 Task: Add the task  Integrate website with a new web content management system (CMS) to the section Feature Testing Sprint in the project BackTech and add a Due Date to the respective task as 2024/05/24
Action: Mouse moved to (770, 166)
Screenshot: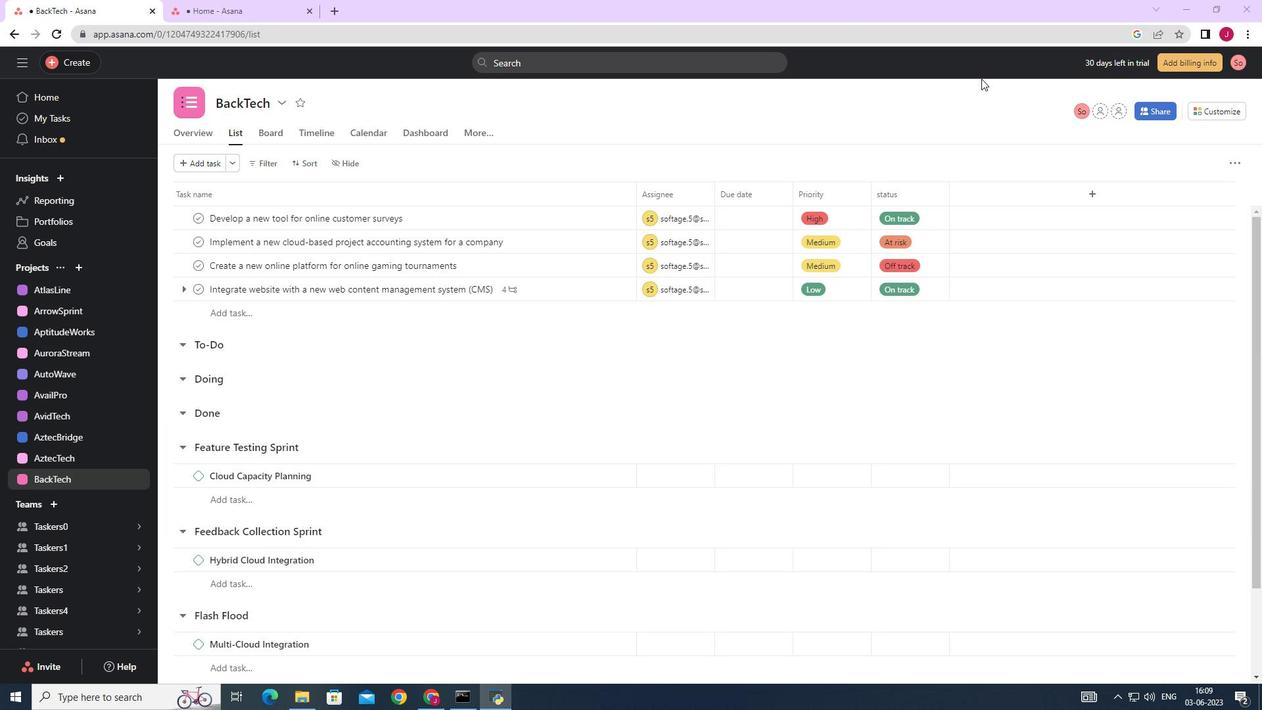 
Action: Mouse scrolled (787, 157) with delta (0, 0)
Screenshot: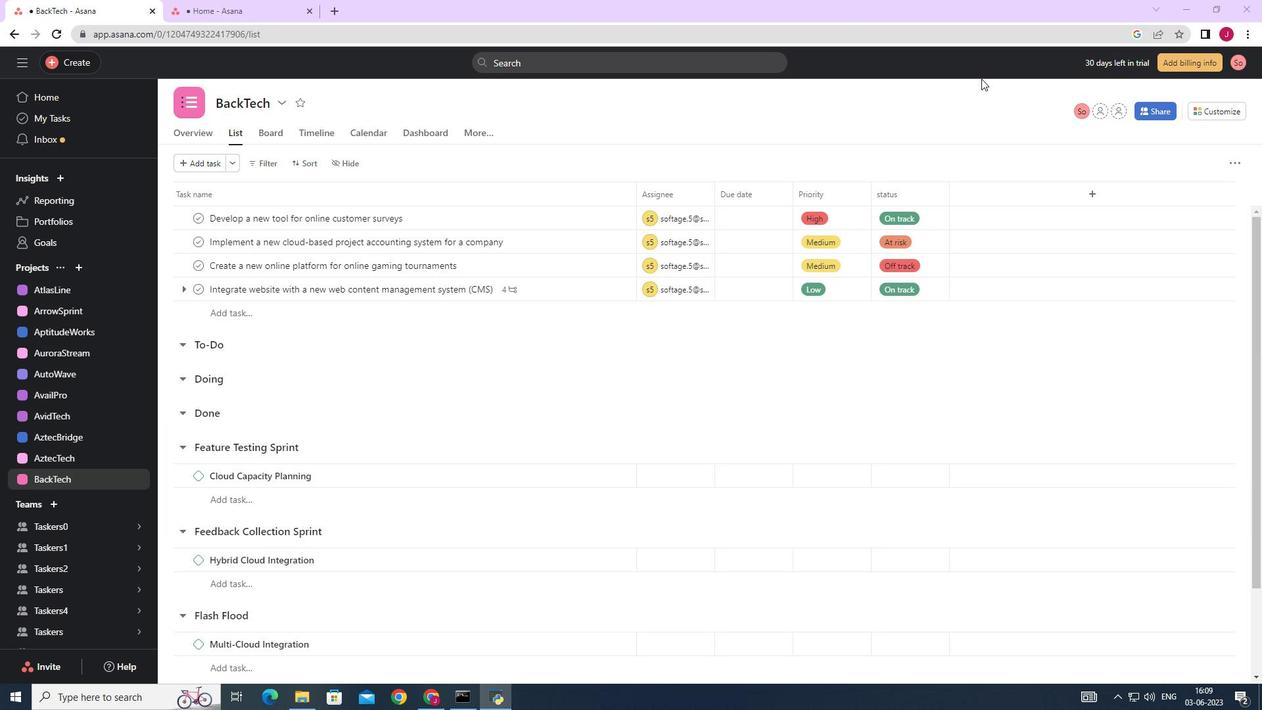 
Action: Mouse moved to (608, 379)
Screenshot: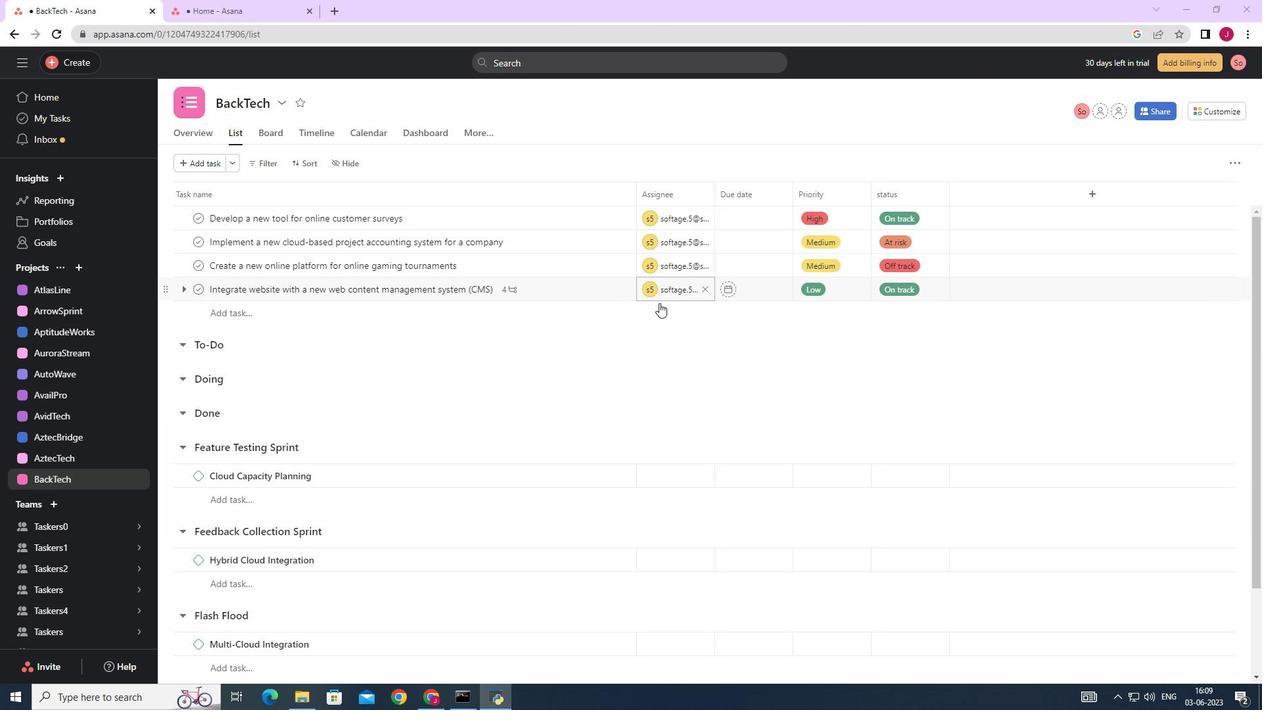 
Action: Mouse scrolled (608, 380) with delta (0, 0)
Screenshot: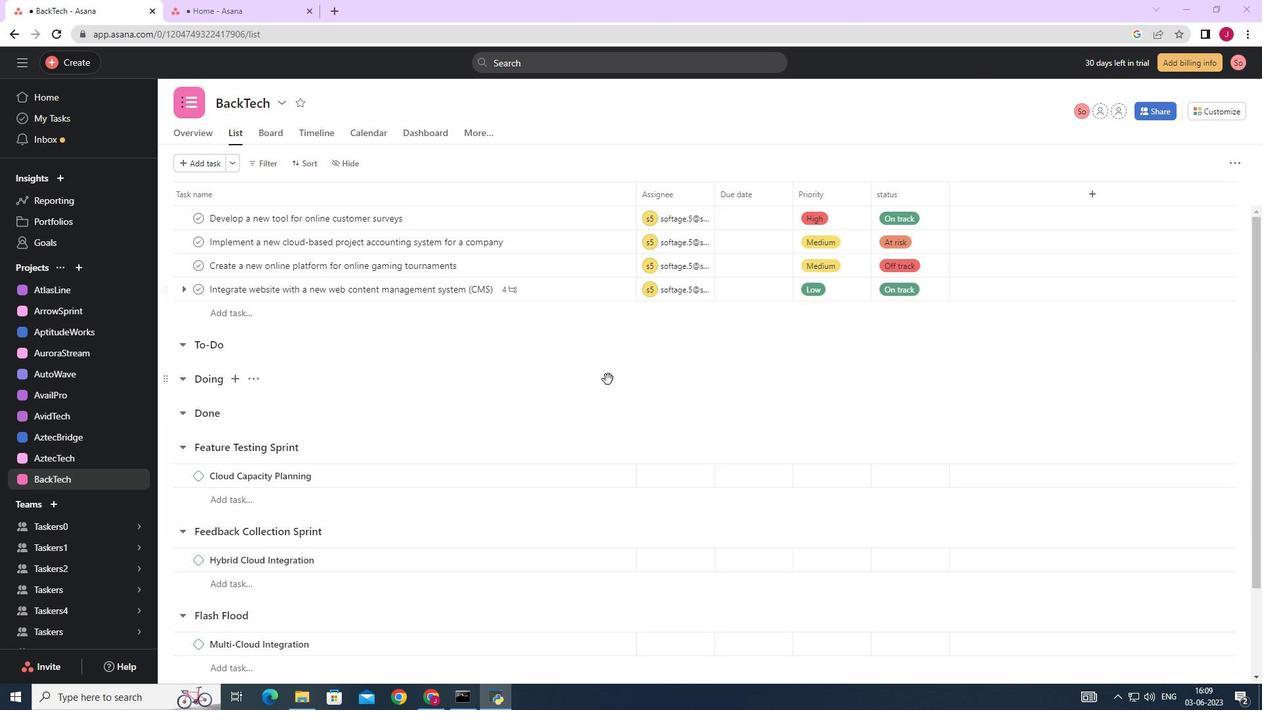 
Action: Mouse scrolled (608, 380) with delta (0, 0)
Screenshot: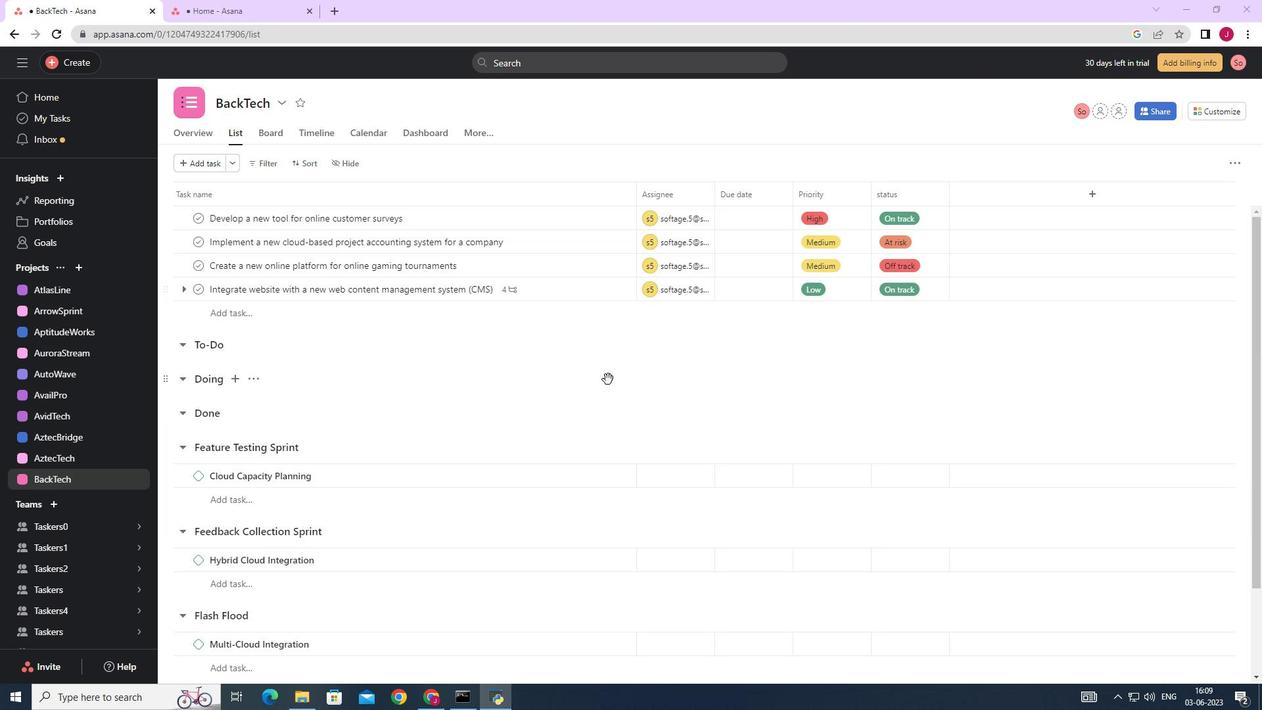 
Action: Mouse moved to (607, 380)
Screenshot: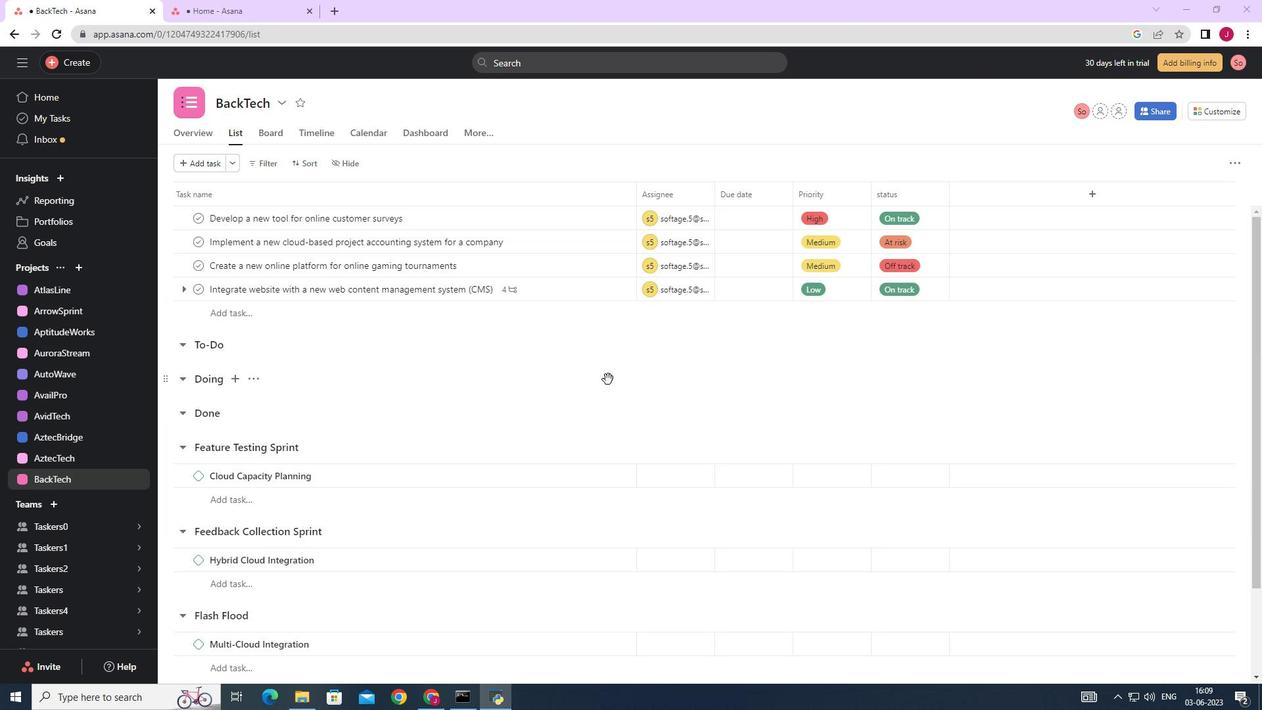 
Action: Mouse scrolled (607, 380) with delta (0, 0)
Screenshot: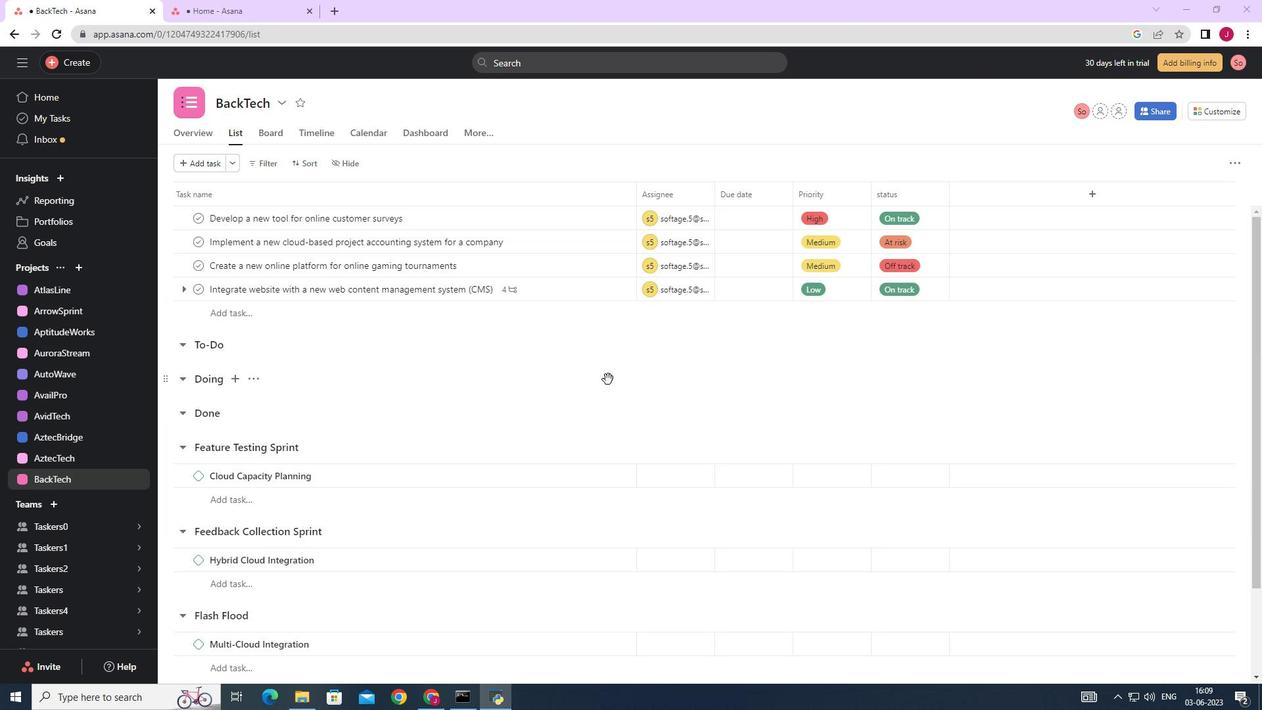 
Action: Mouse moved to (597, 288)
Screenshot: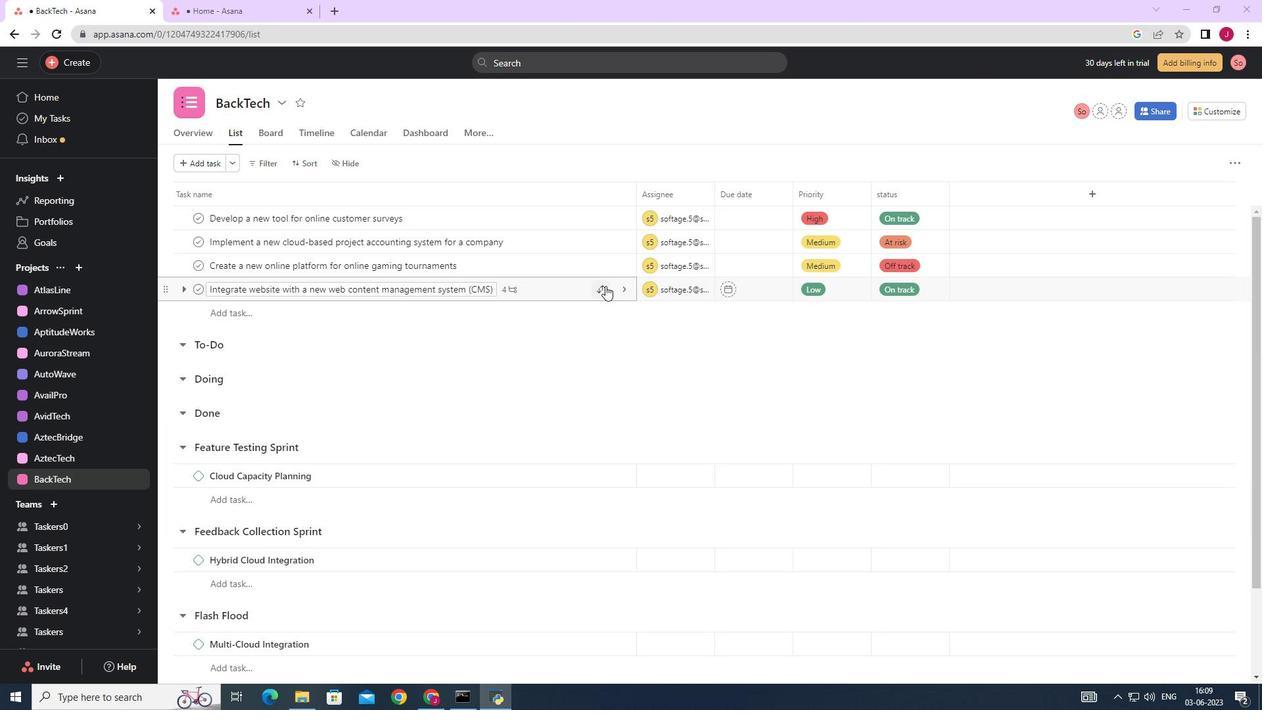 
Action: Mouse pressed left at (597, 288)
Screenshot: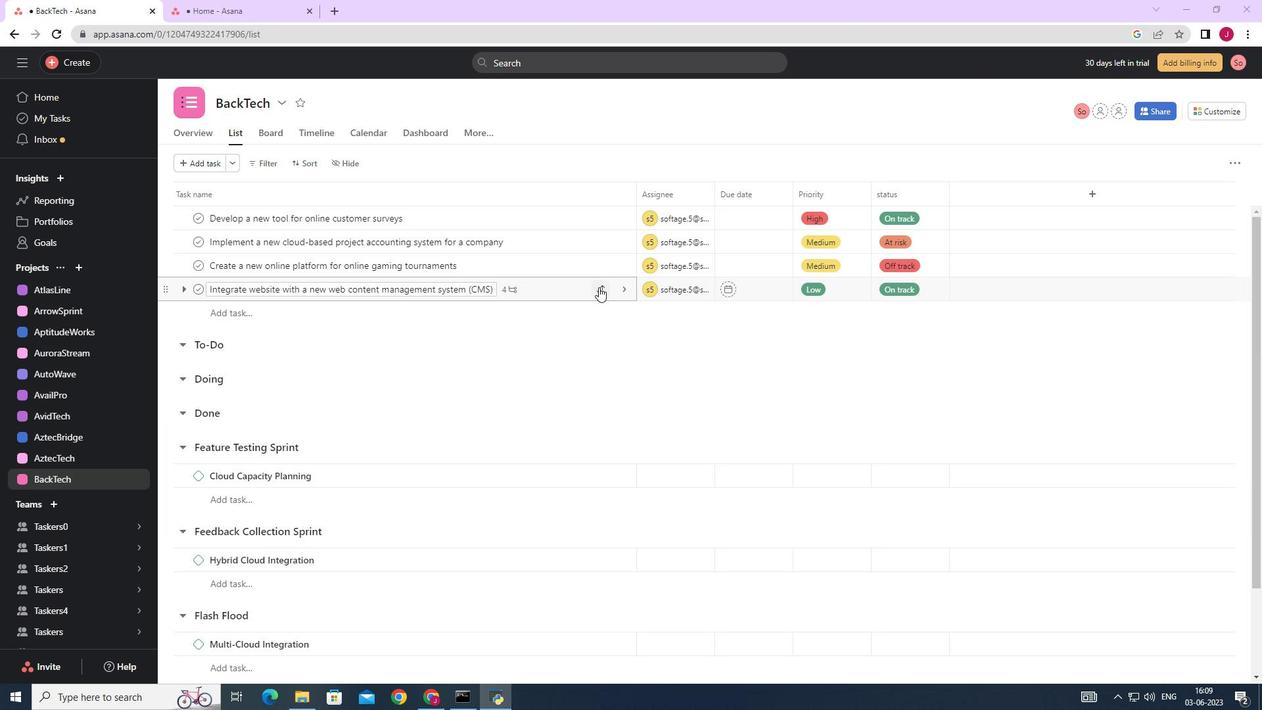 
Action: Mouse moved to (539, 432)
Screenshot: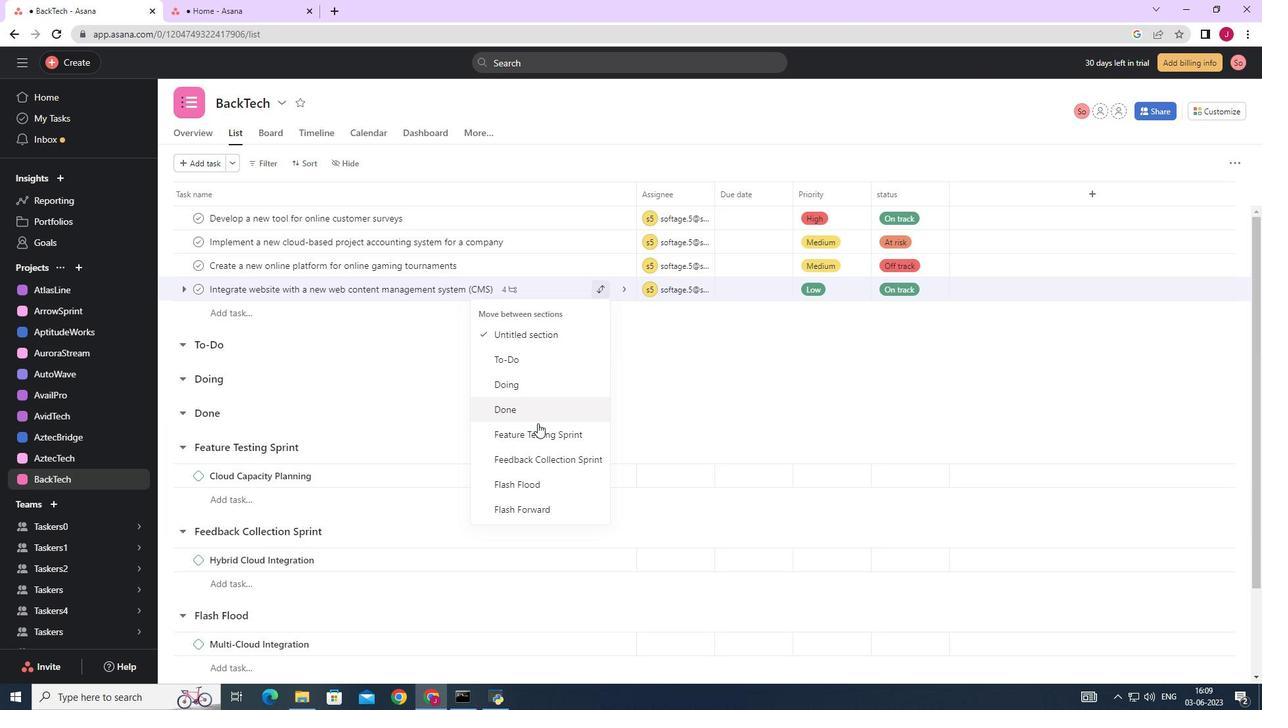 
Action: Mouse pressed left at (539, 432)
Screenshot: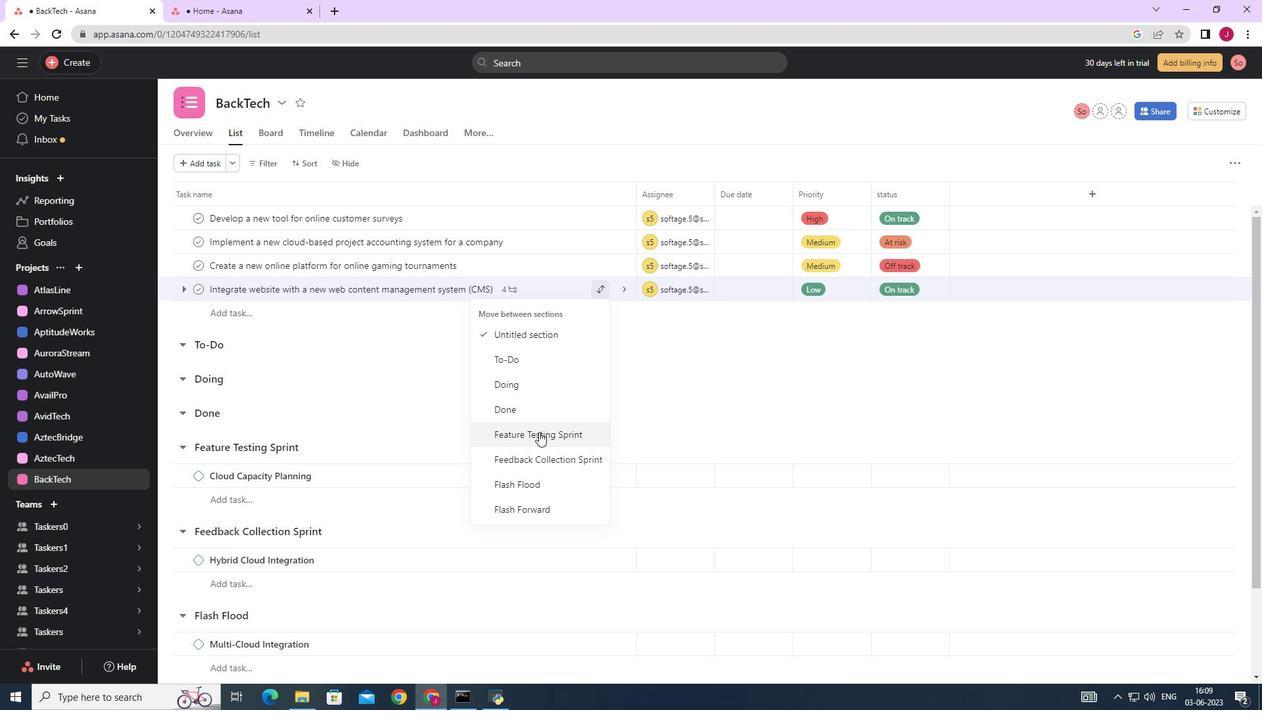 
Action: Mouse moved to (781, 455)
Screenshot: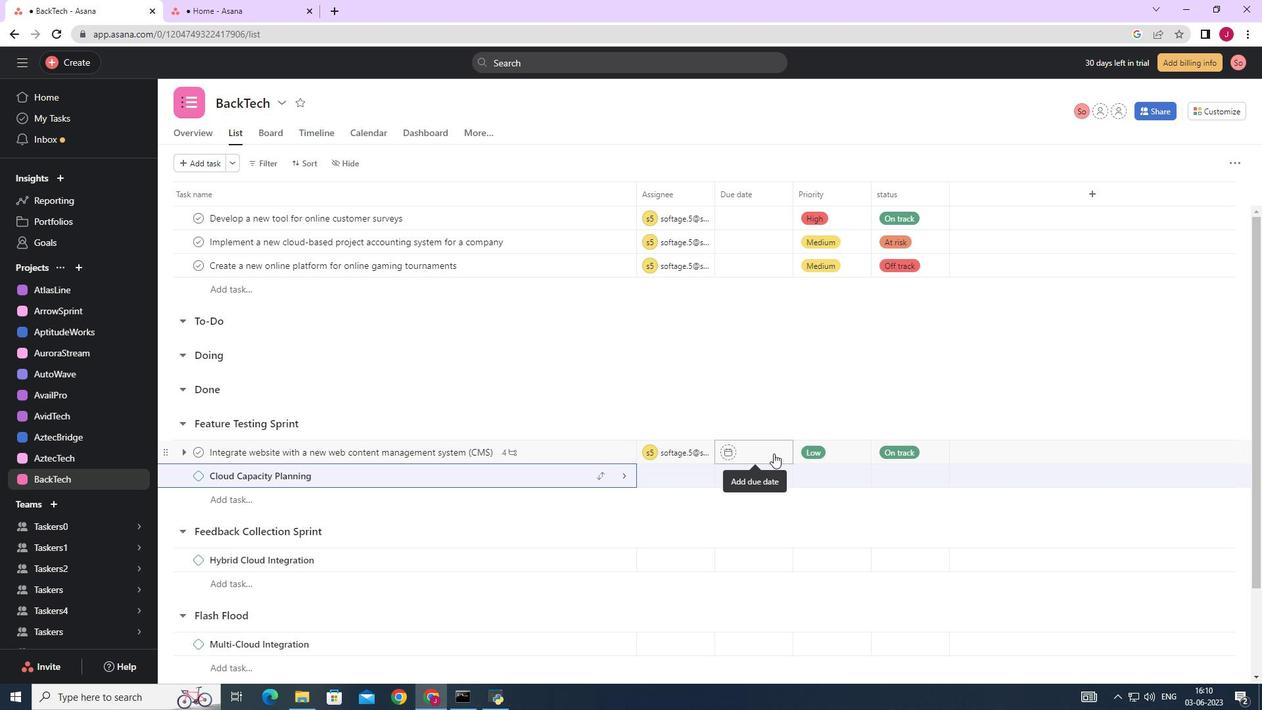 
Action: Mouse pressed left at (781, 455)
Screenshot: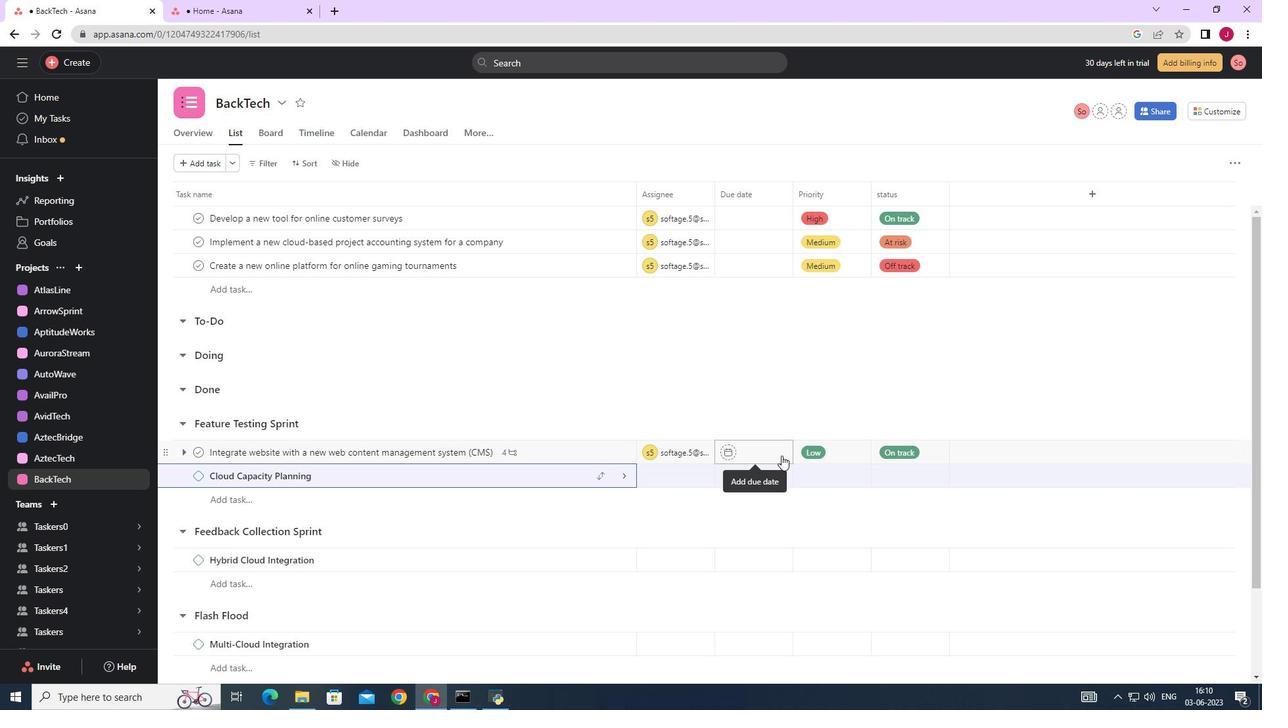 
Action: Mouse moved to (883, 242)
Screenshot: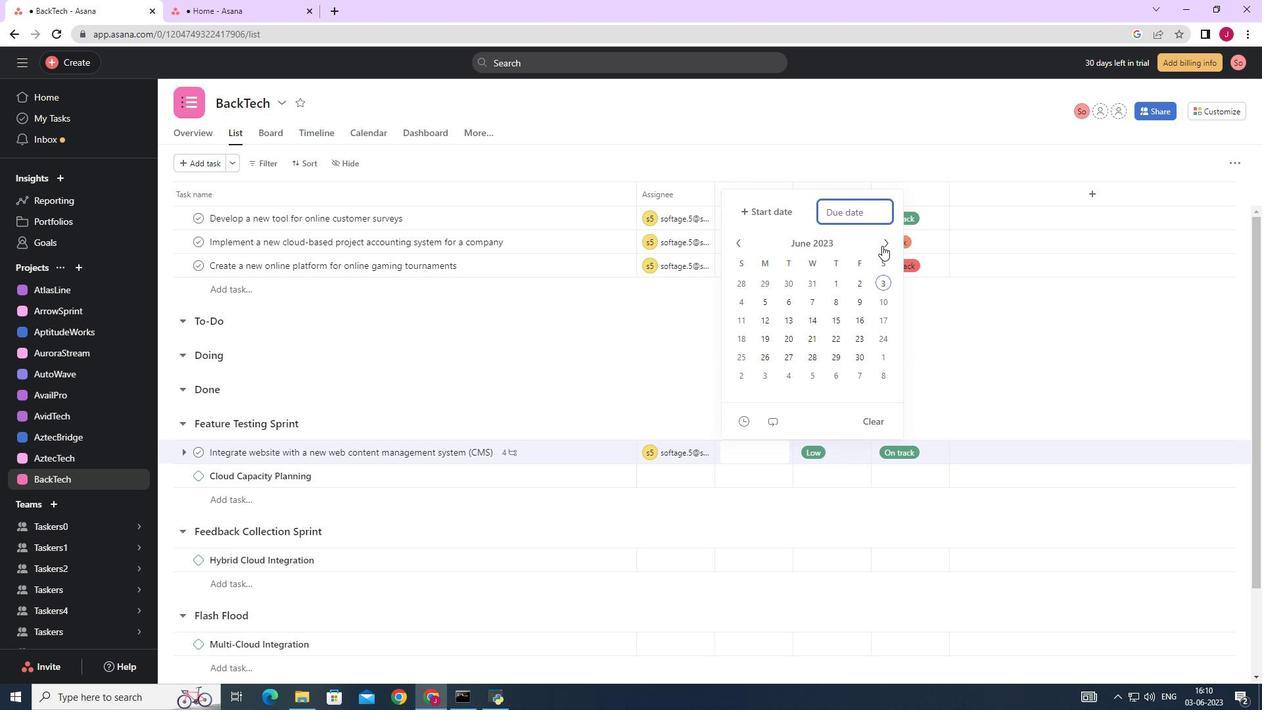 
Action: Mouse pressed left at (883, 242)
Screenshot: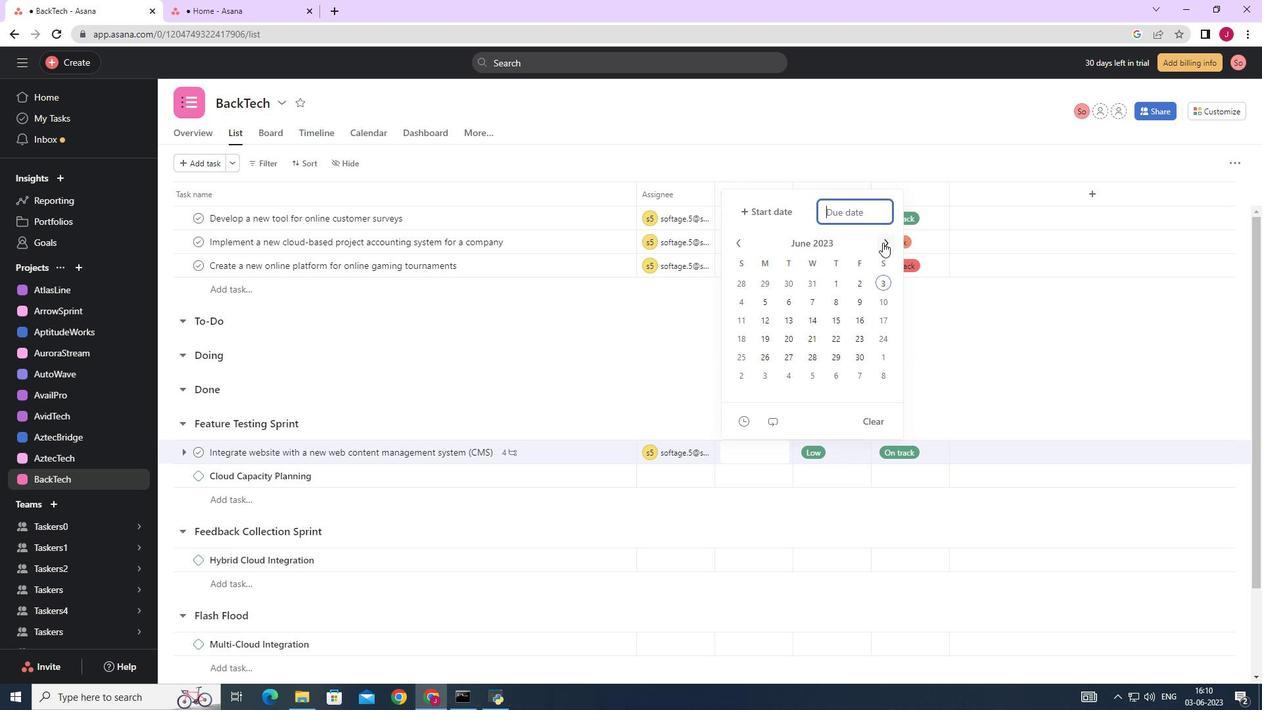 
Action: Mouse pressed left at (883, 242)
Screenshot: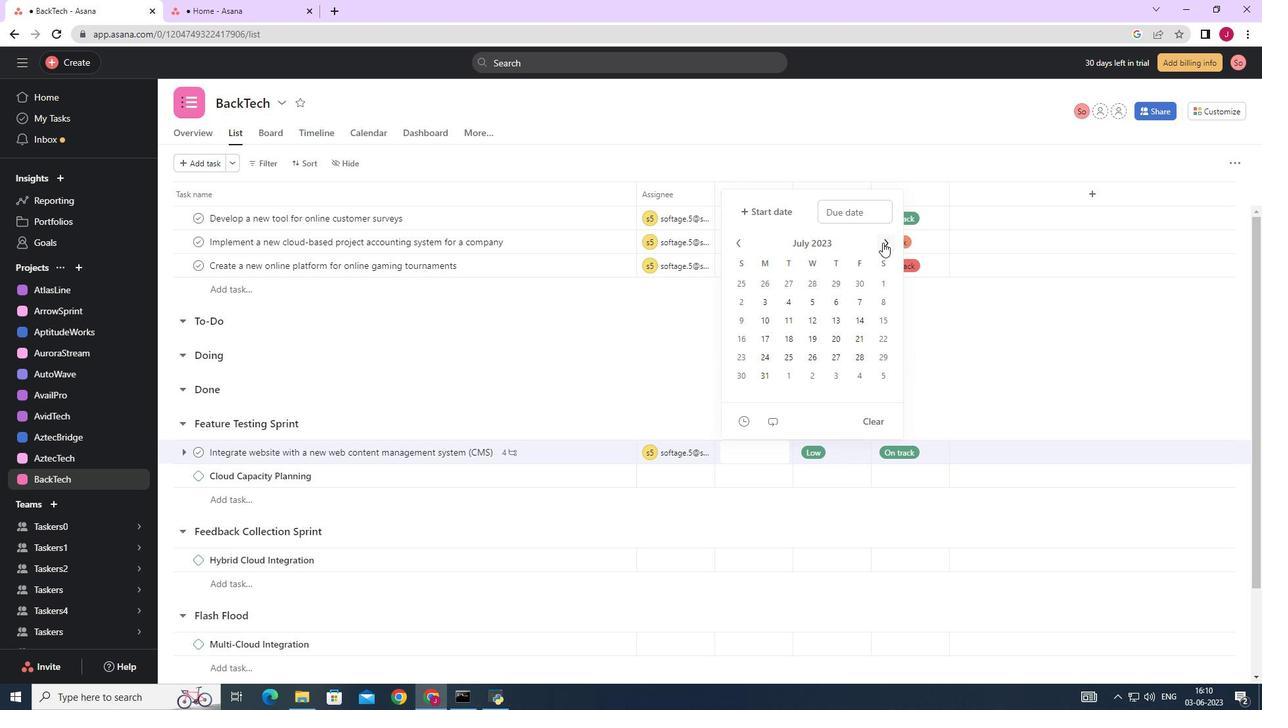 
Action: Mouse moved to (884, 242)
Screenshot: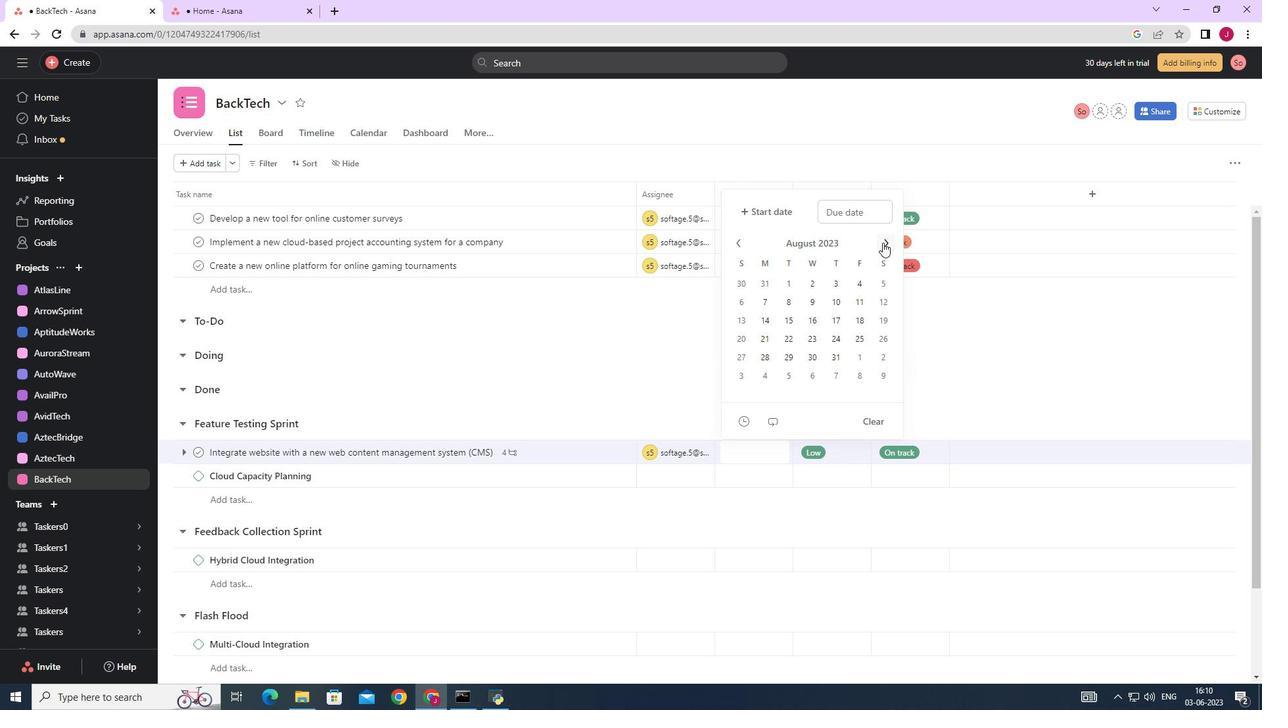 
Action: Mouse pressed left at (884, 242)
Screenshot: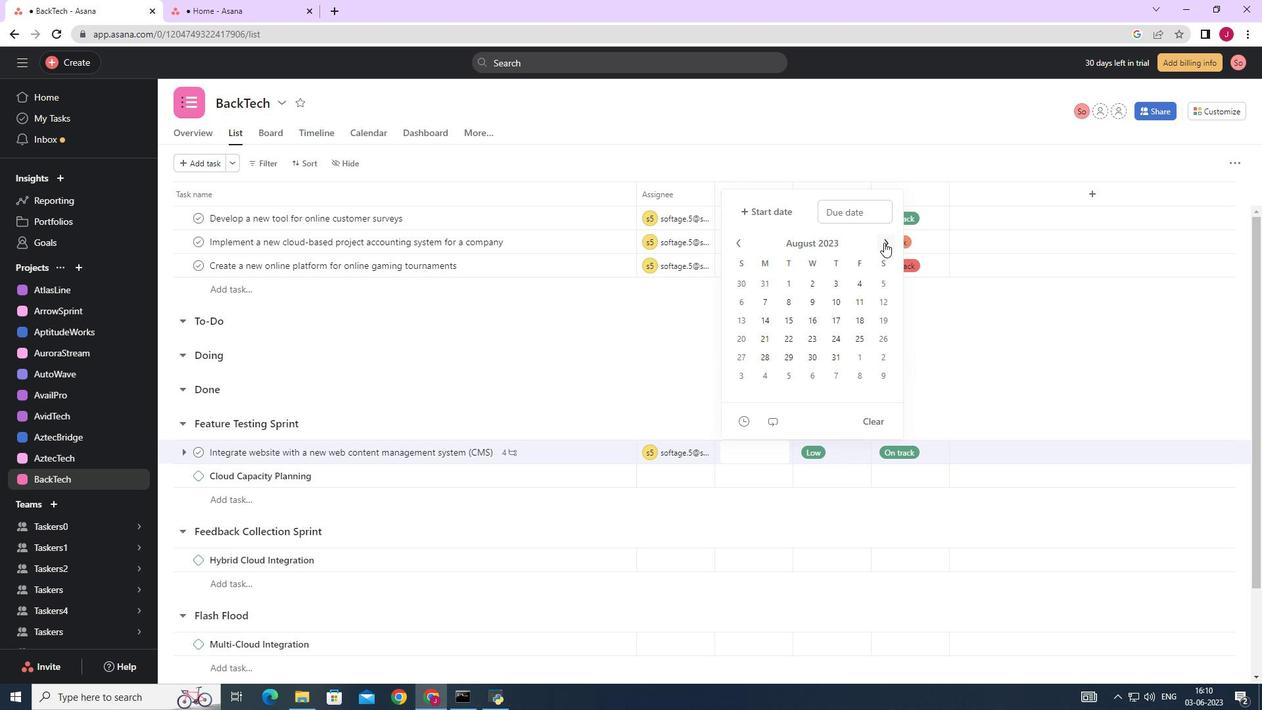 
Action: Mouse moved to (884, 242)
Screenshot: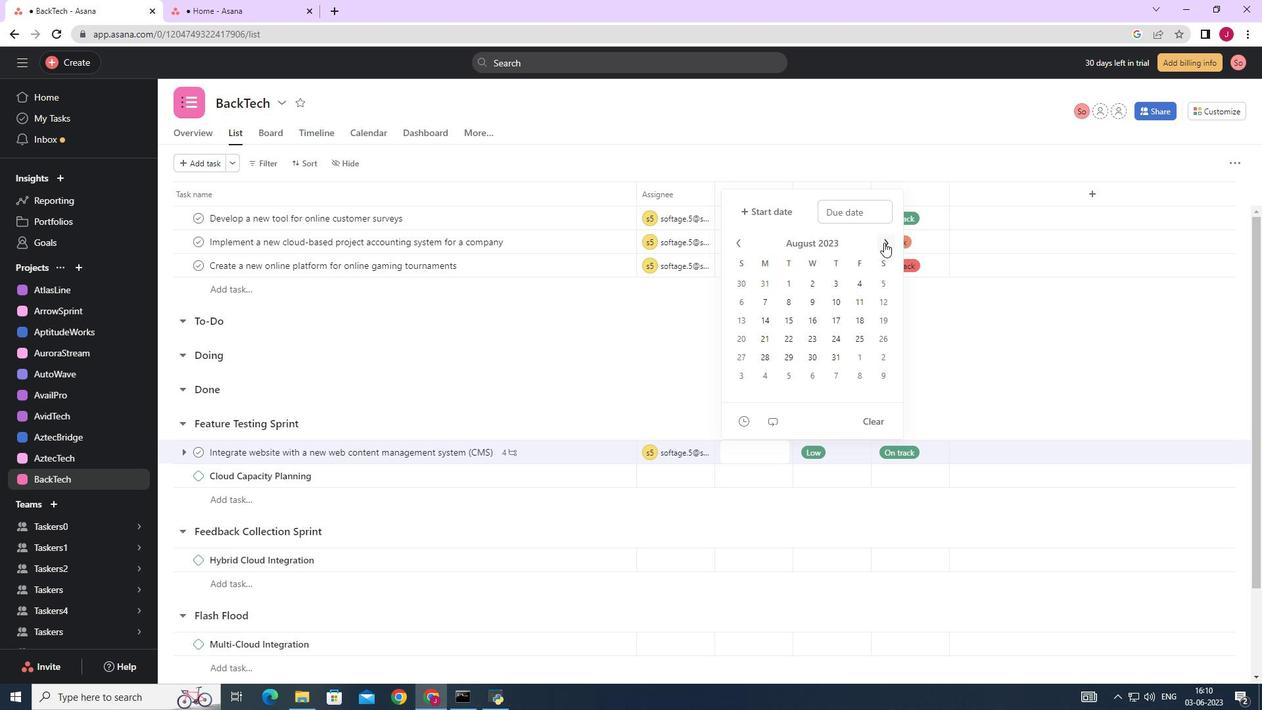 
Action: Mouse pressed left at (884, 242)
Screenshot: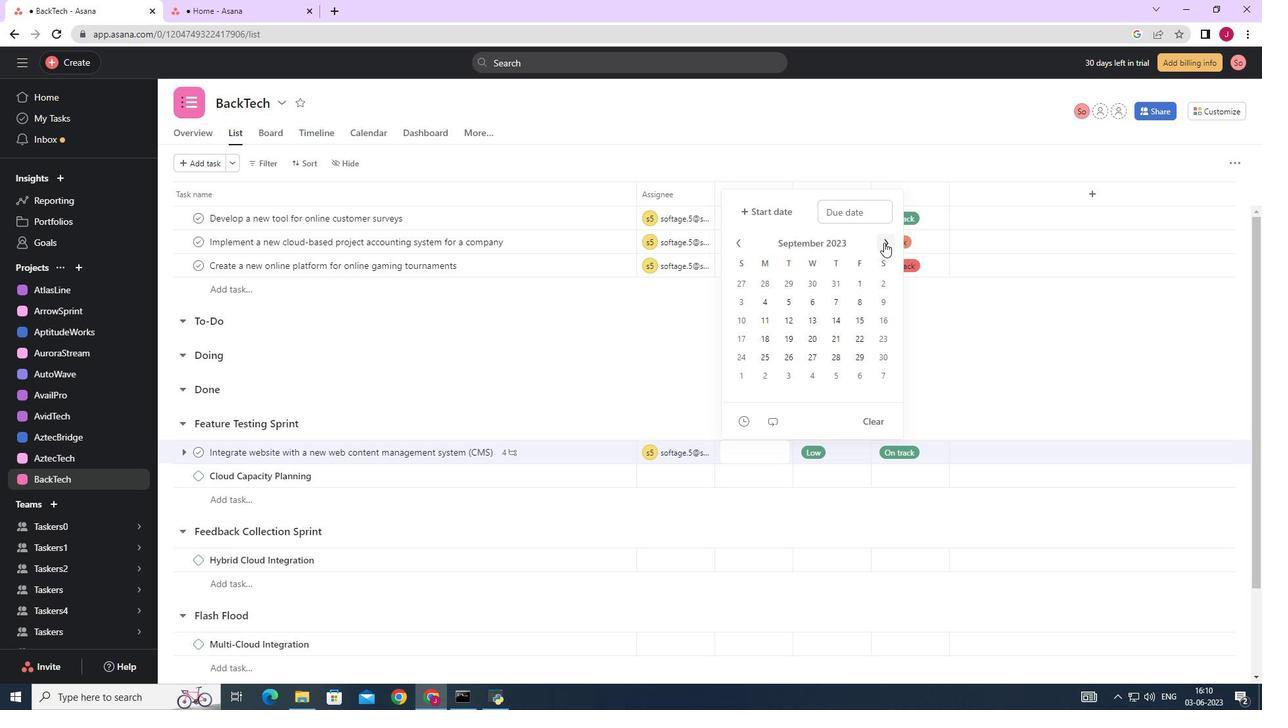 
Action: Mouse pressed left at (884, 242)
Screenshot: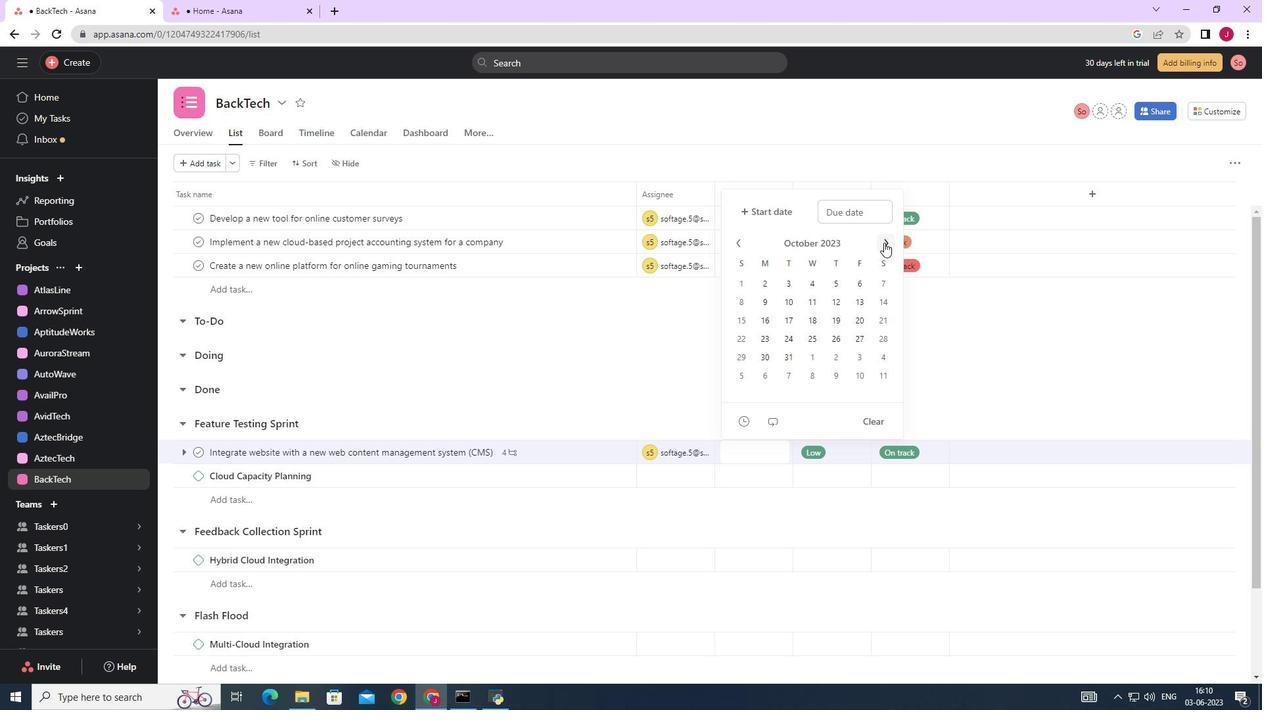 
Action: Mouse pressed left at (884, 242)
Screenshot: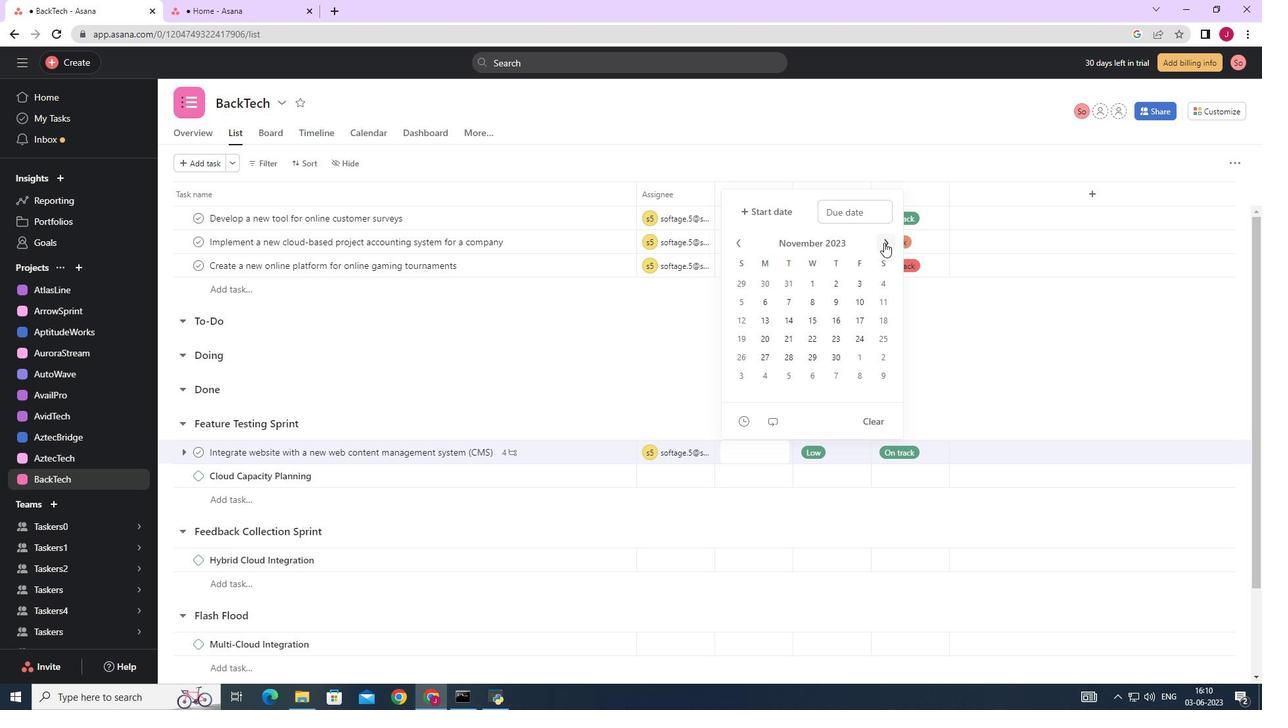 
Action: Mouse pressed left at (884, 242)
Screenshot: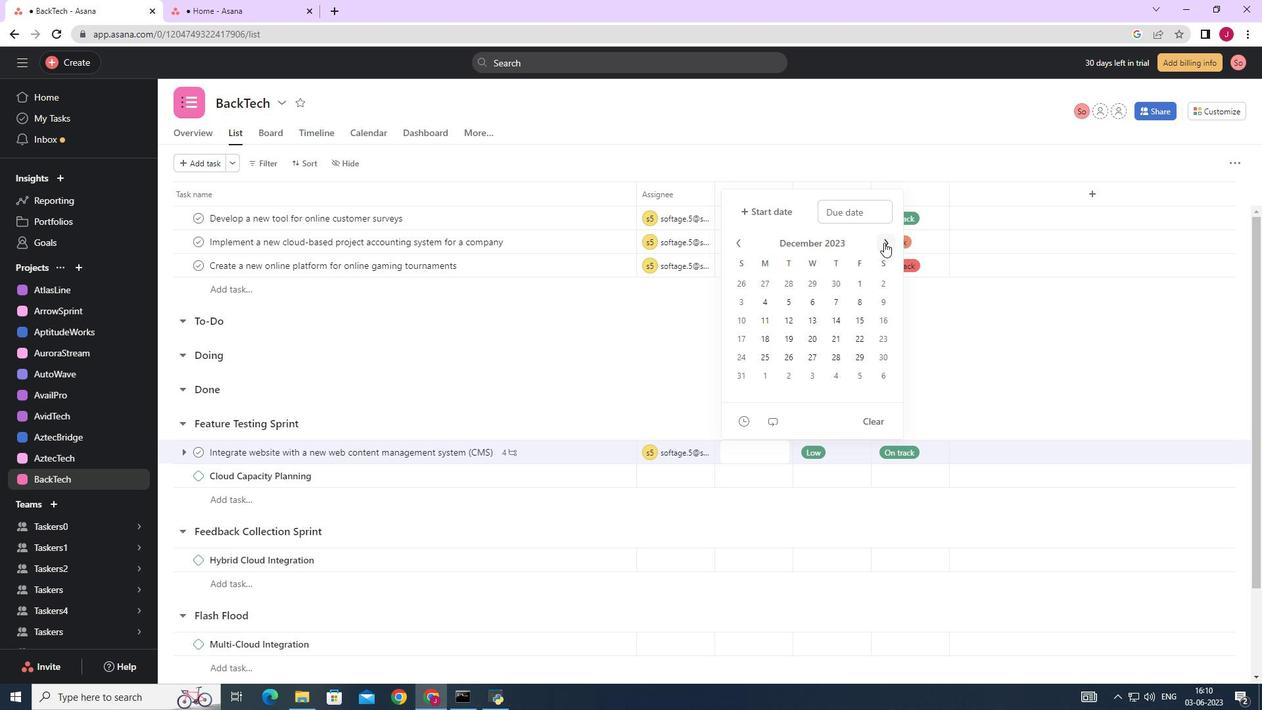 
Action: Mouse pressed left at (884, 242)
Screenshot: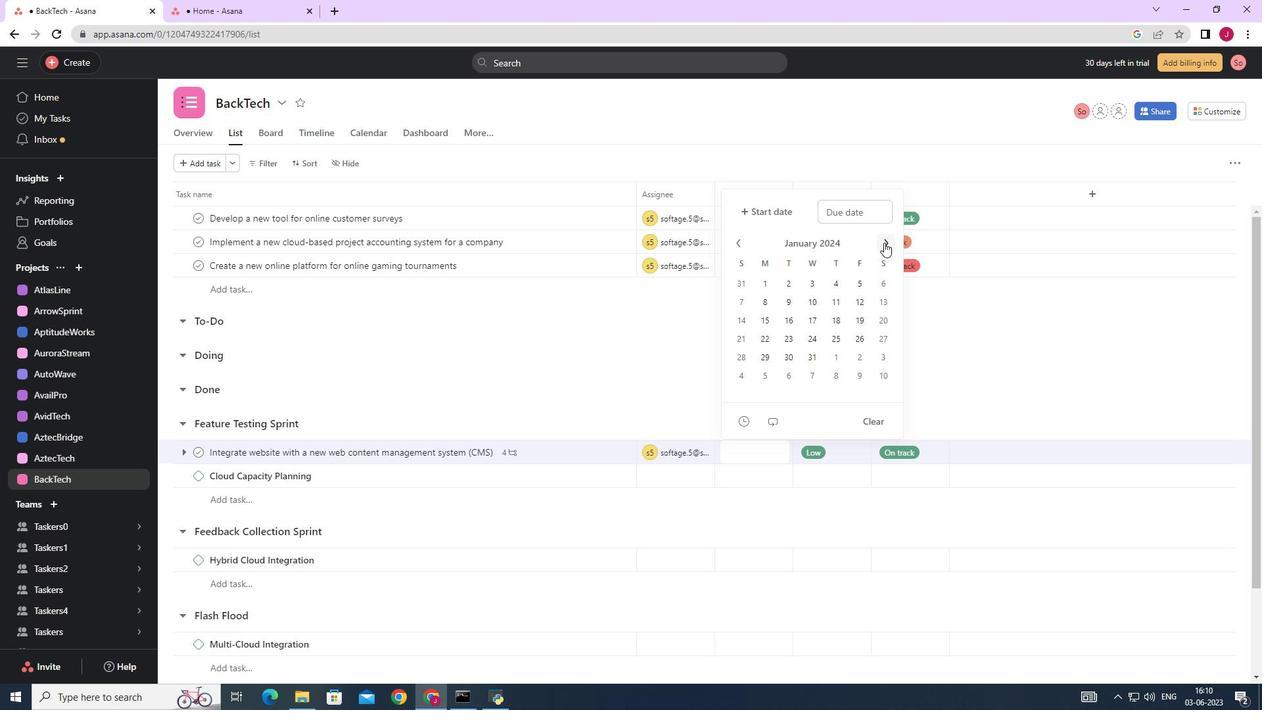 
Action: Mouse pressed left at (884, 242)
Screenshot: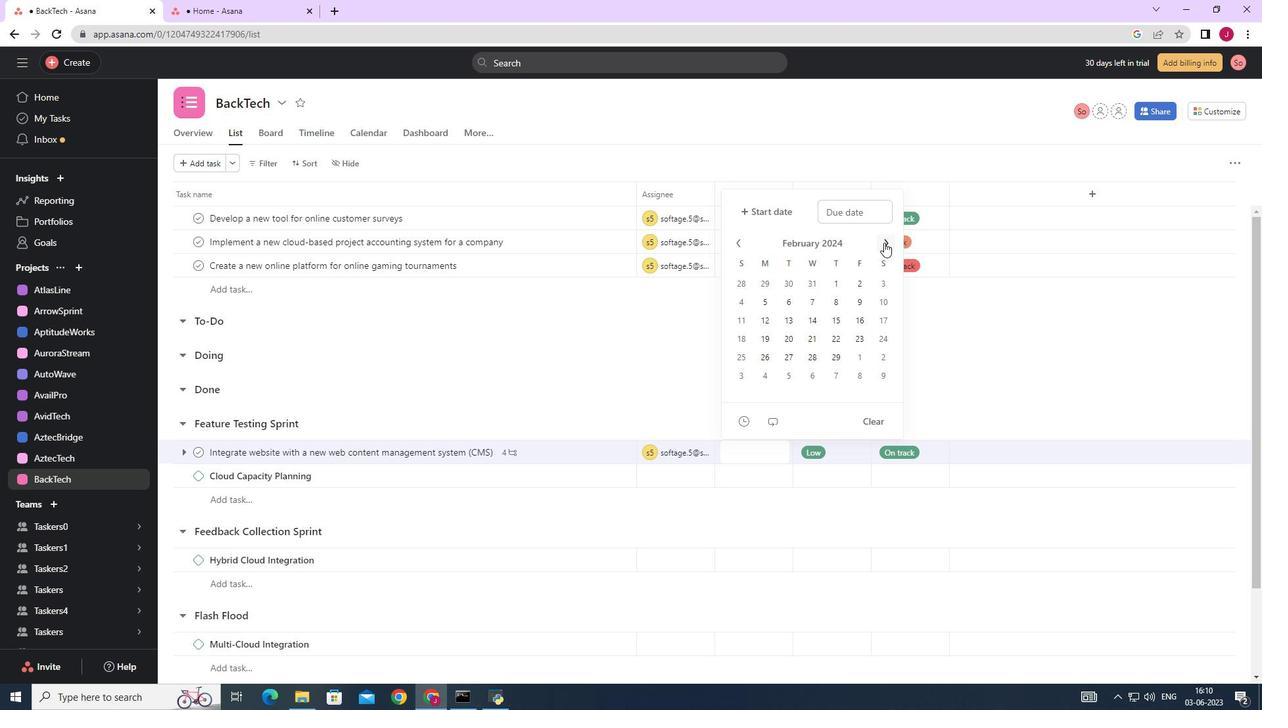 
Action: Mouse pressed left at (884, 242)
Screenshot: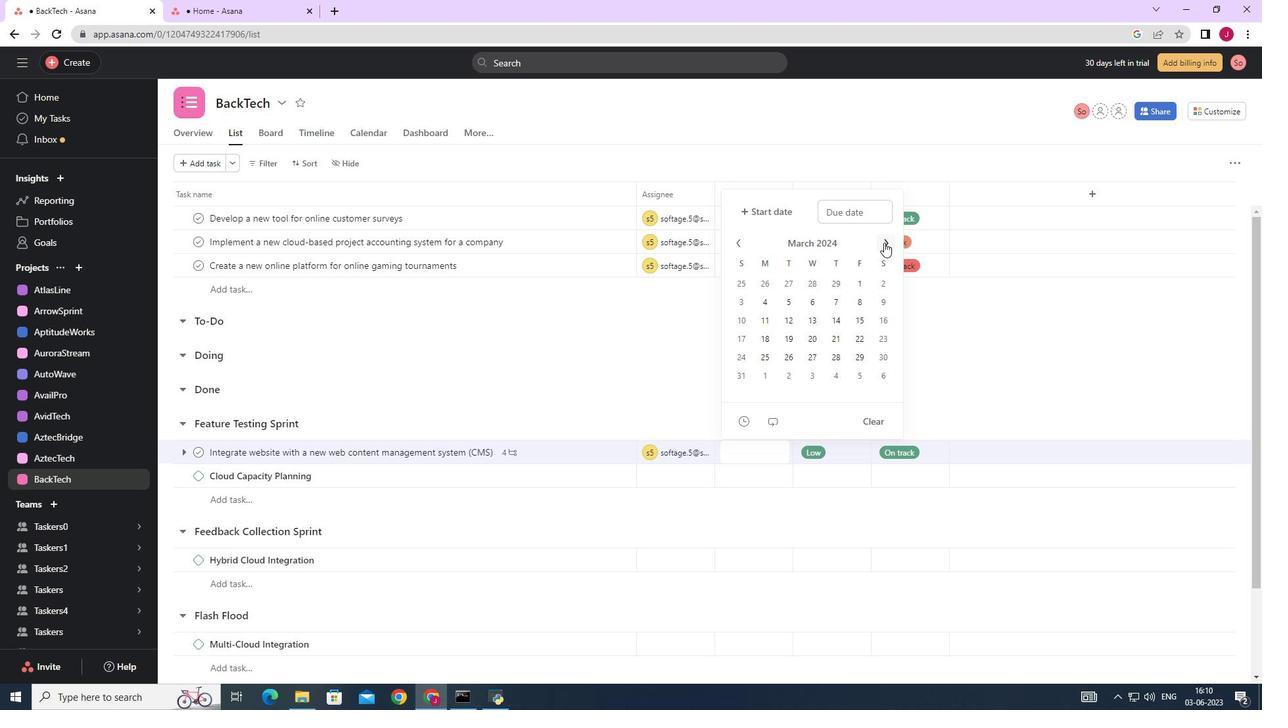 
Action: Mouse pressed left at (884, 242)
Screenshot: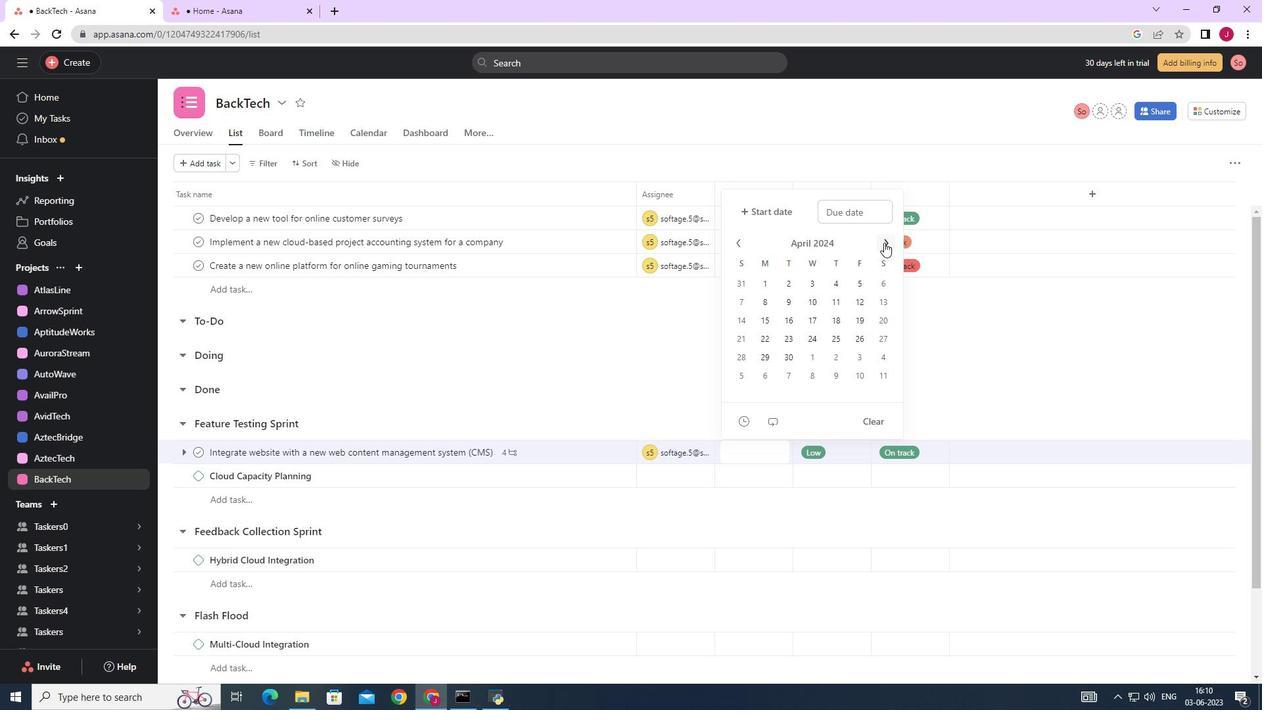 
Action: Mouse moved to (862, 336)
Screenshot: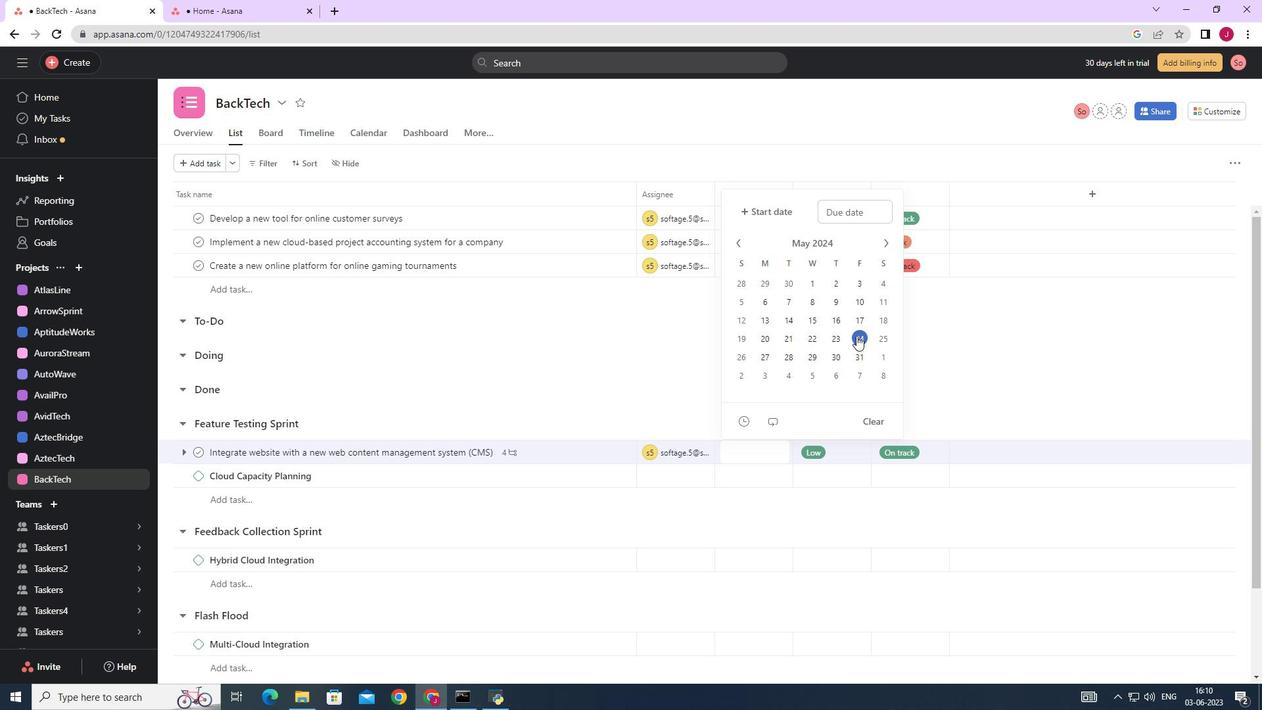 
Action: Mouse pressed left at (862, 336)
Screenshot: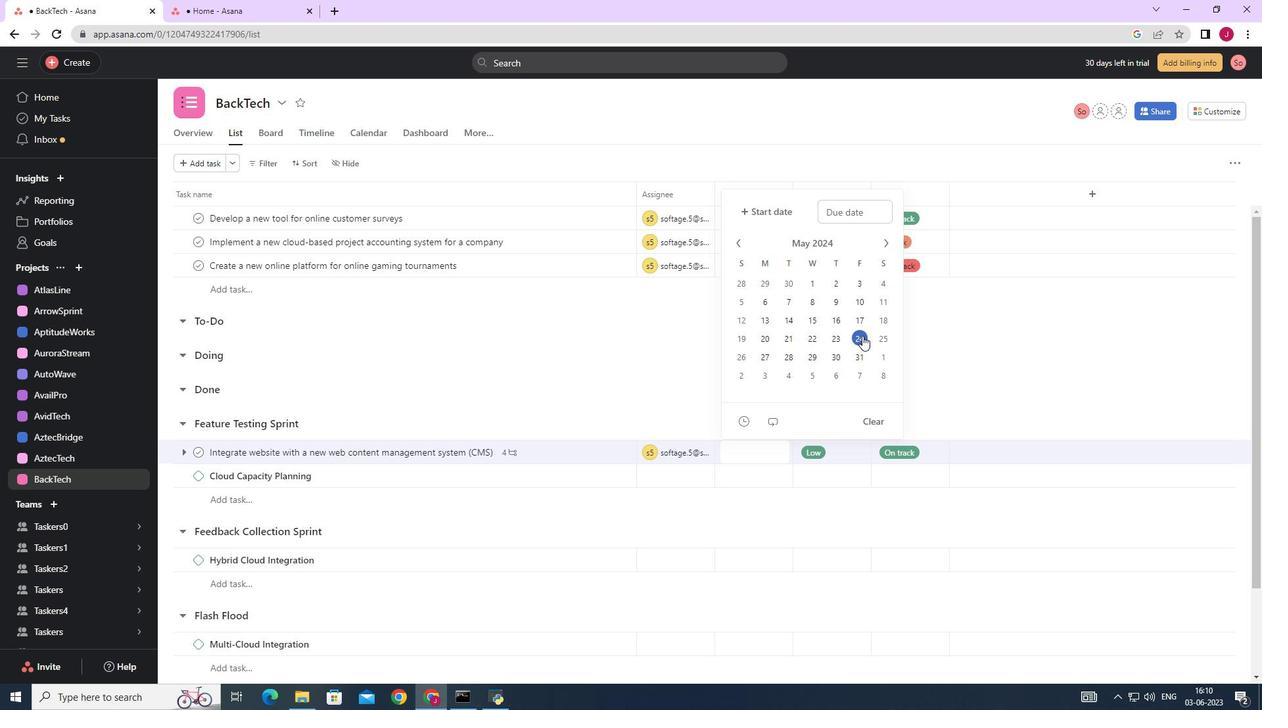 
Action: Mouse moved to (974, 347)
Screenshot: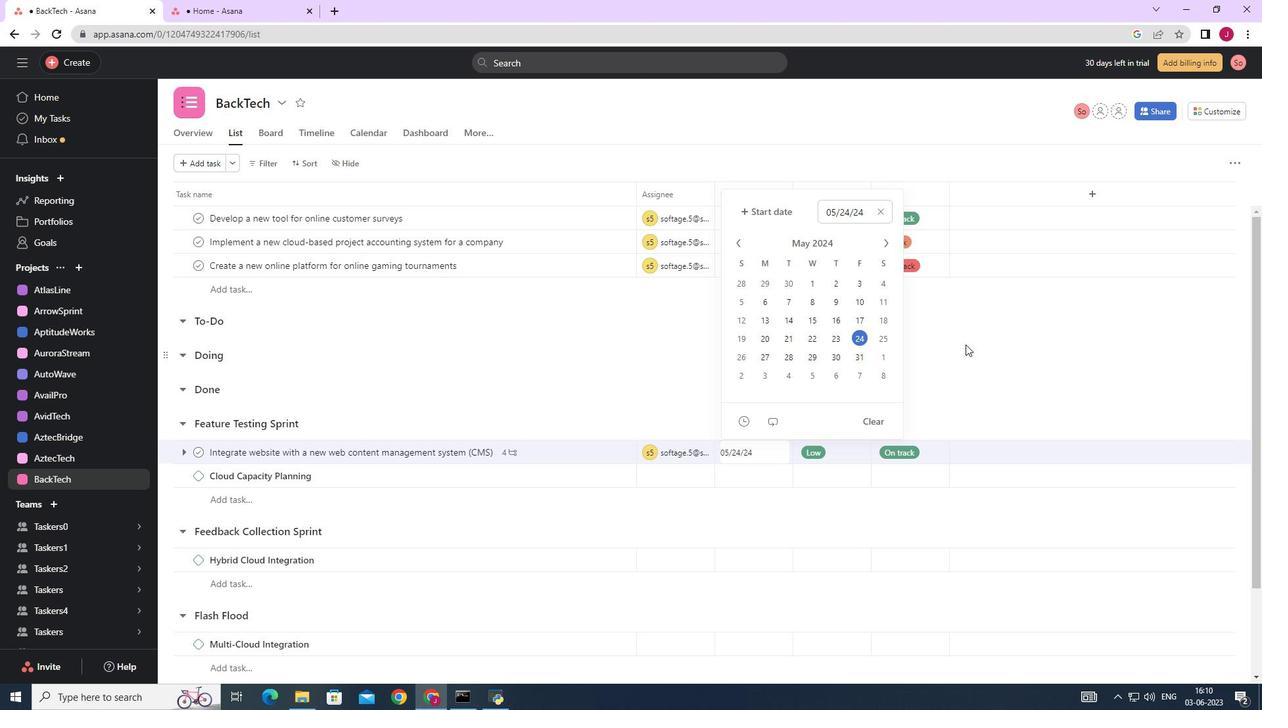 
Action: Mouse pressed left at (974, 347)
Screenshot: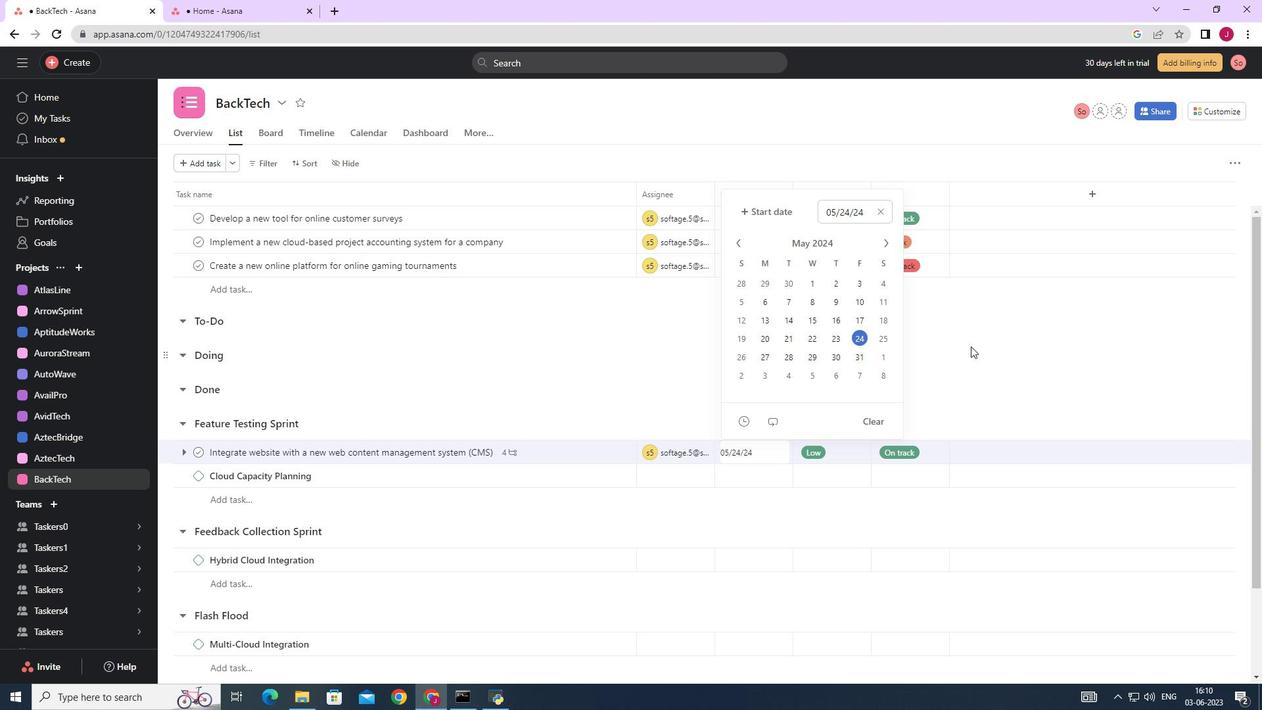 
